 Task: Use Camera Shutter Effect in this video Movie B.mp4
Action: Mouse moved to (164, 107)
Screenshot: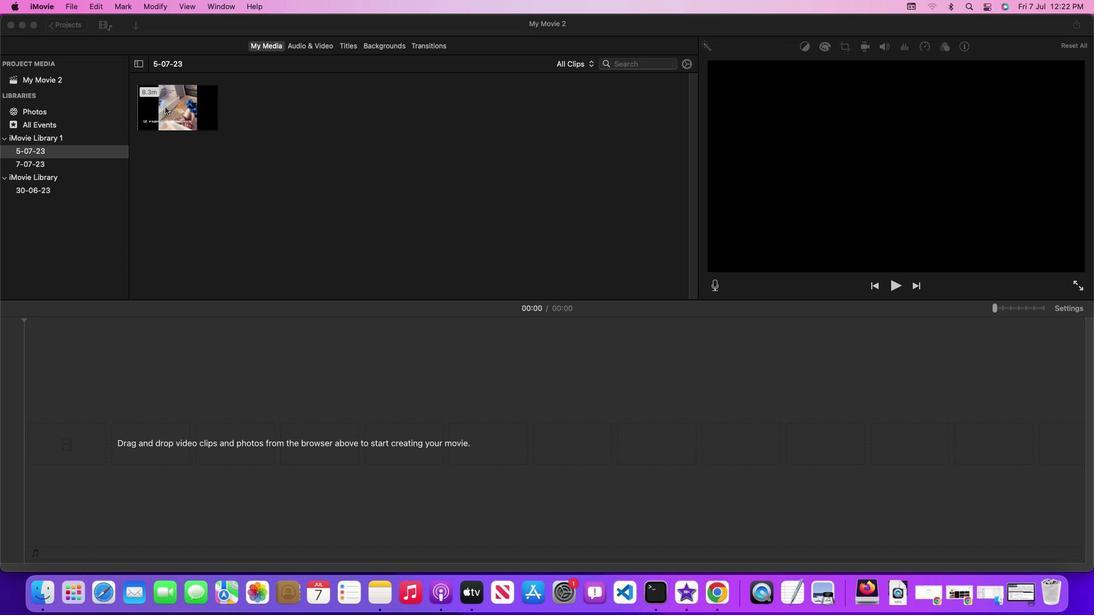 
Action: Mouse pressed left at (164, 107)
Screenshot: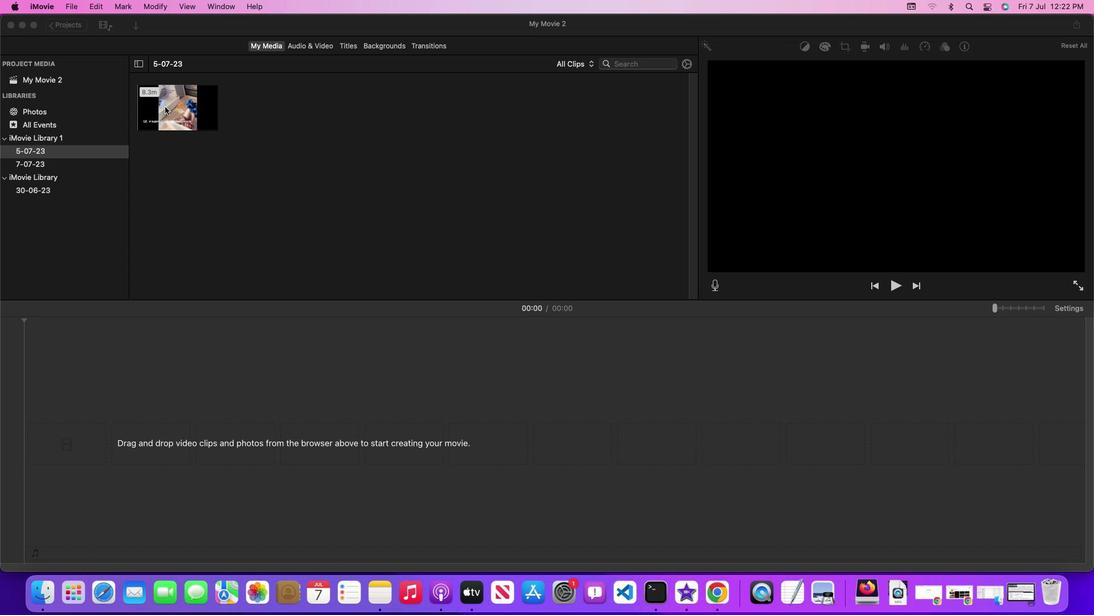 
Action: Mouse pressed left at (164, 107)
Screenshot: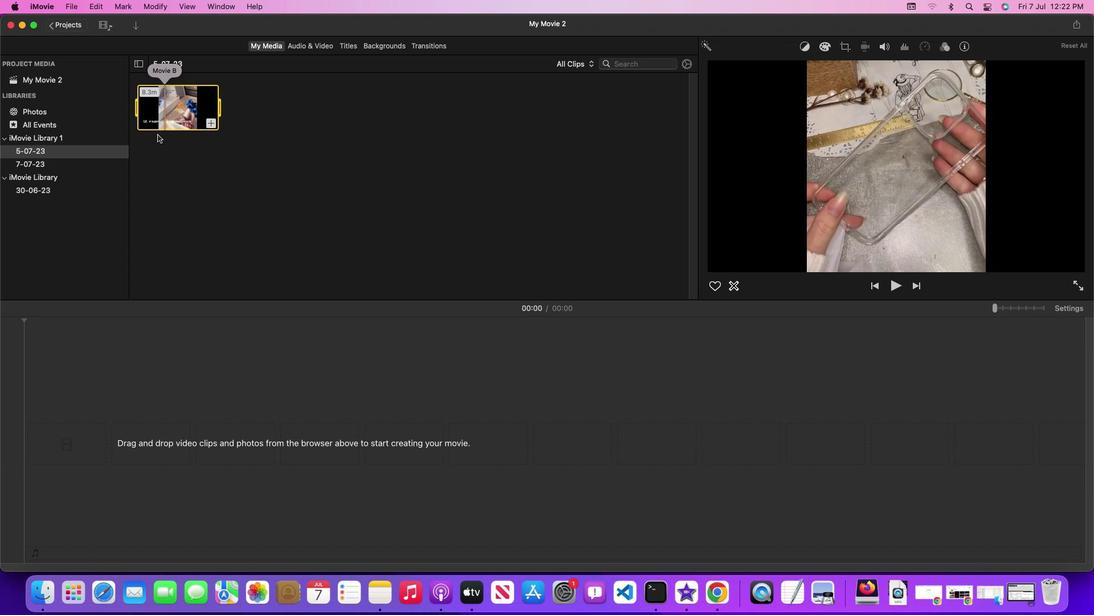 
Action: Mouse moved to (324, 45)
Screenshot: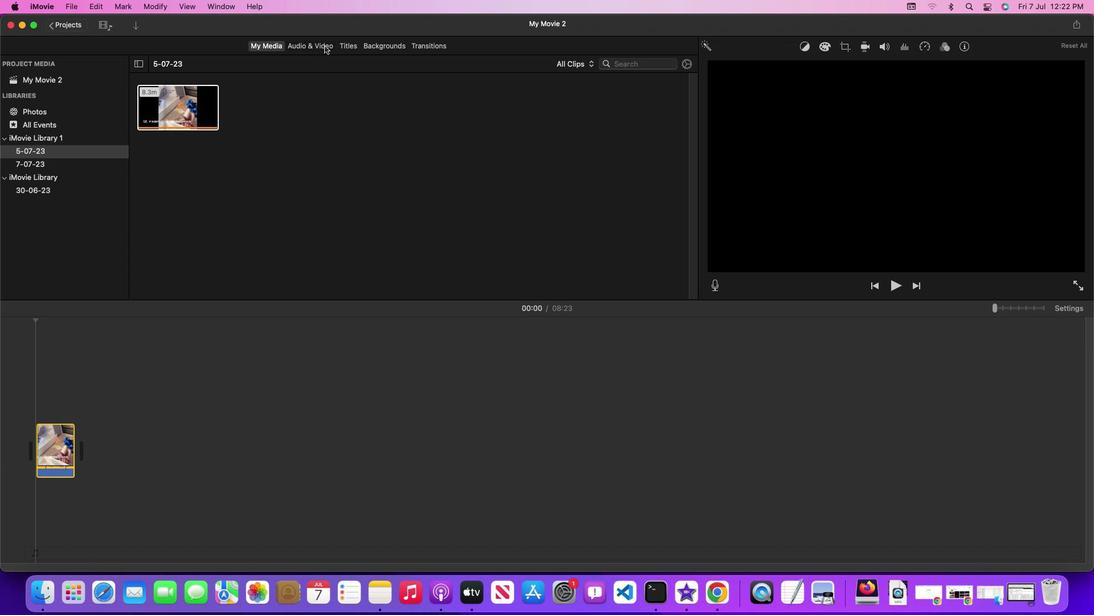 
Action: Mouse pressed left at (324, 45)
Screenshot: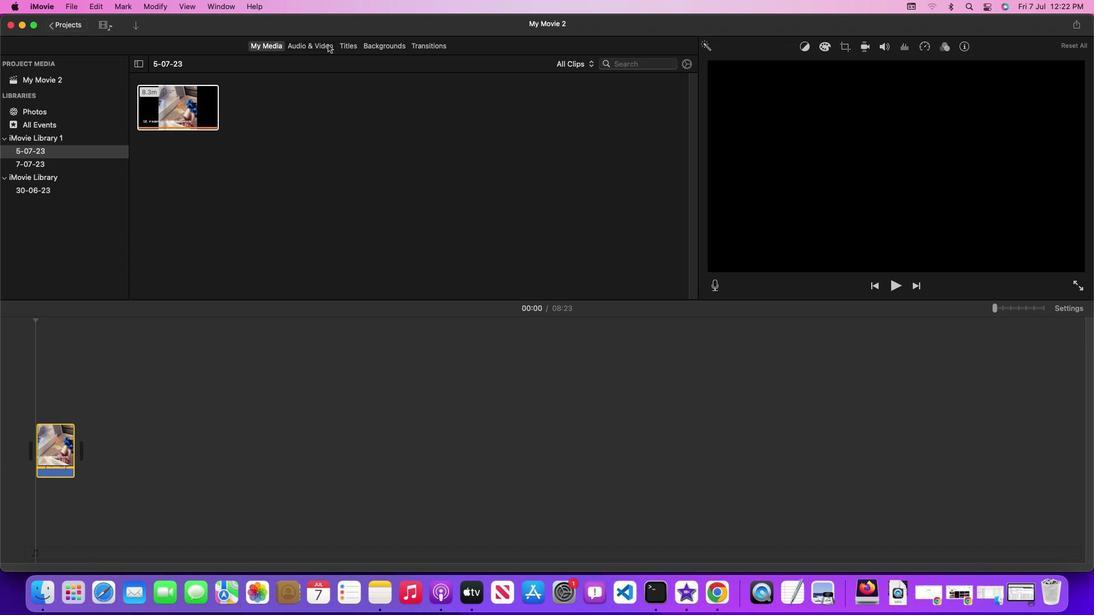 
Action: Mouse moved to (695, 151)
Screenshot: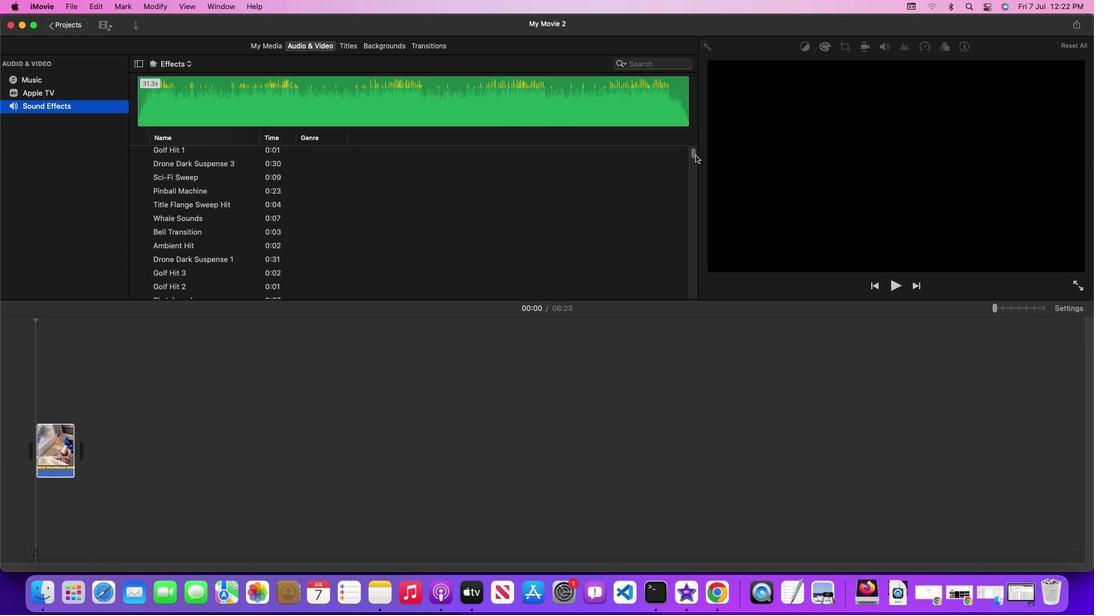 
Action: Mouse pressed left at (695, 151)
Screenshot: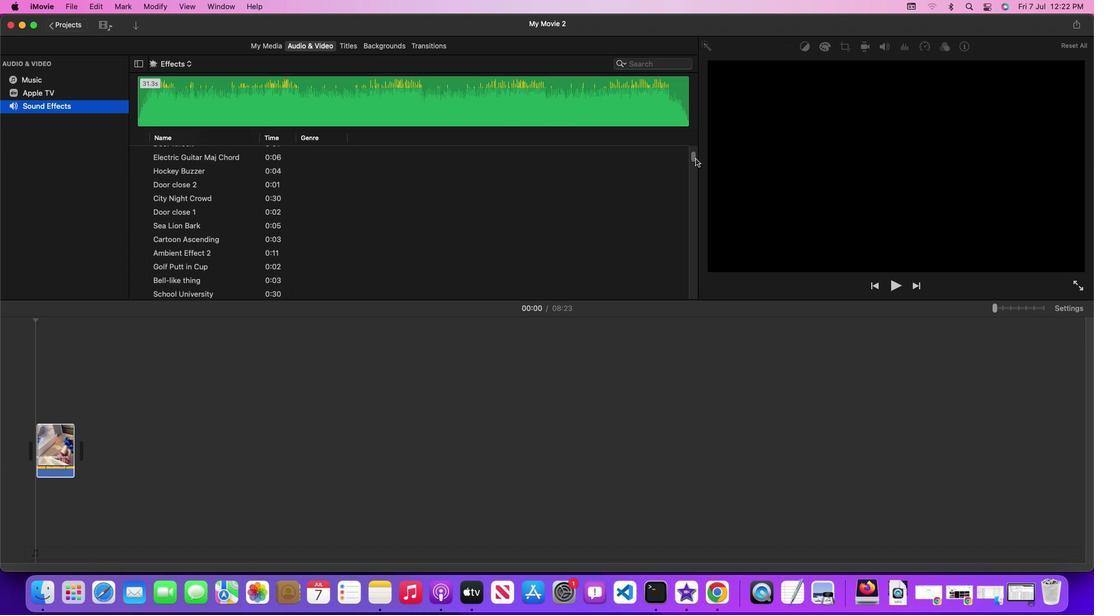 
Action: Mouse moved to (576, 239)
Screenshot: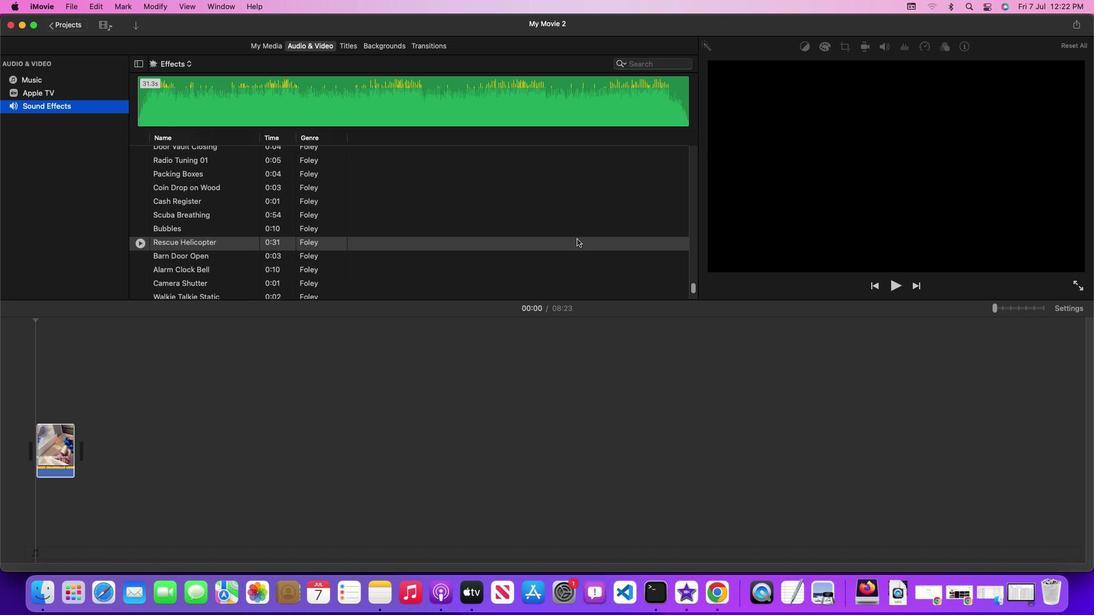 
Action: Mouse scrolled (576, 239) with delta (0, 0)
Screenshot: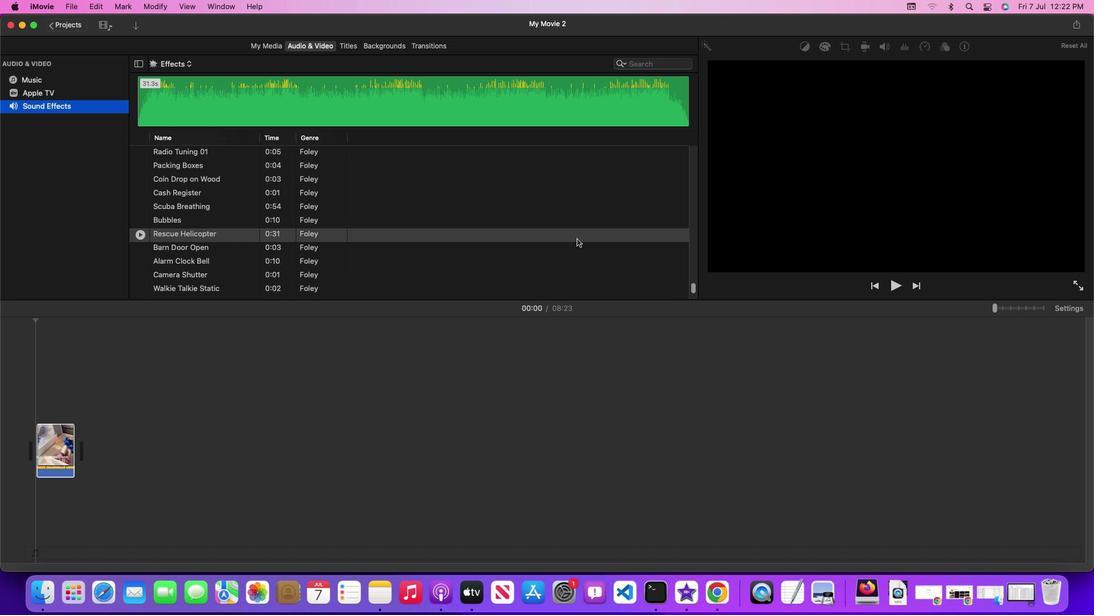 
Action: Mouse scrolled (576, 239) with delta (0, 0)
Screenshot: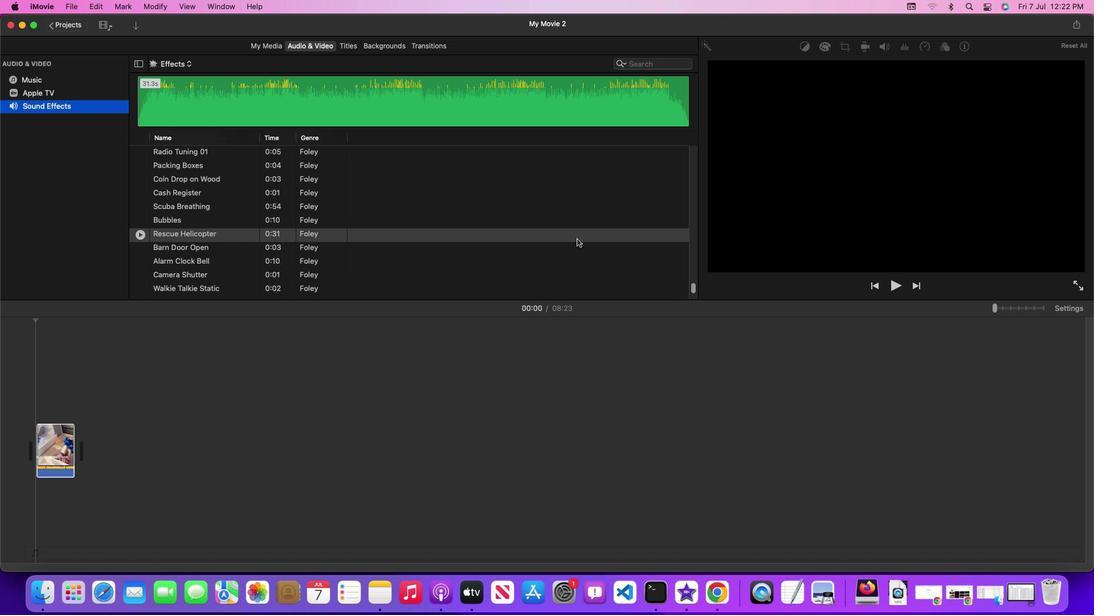 
Action: Mouse scrolled (576, 239) with delta (0, 0)
Screenshot: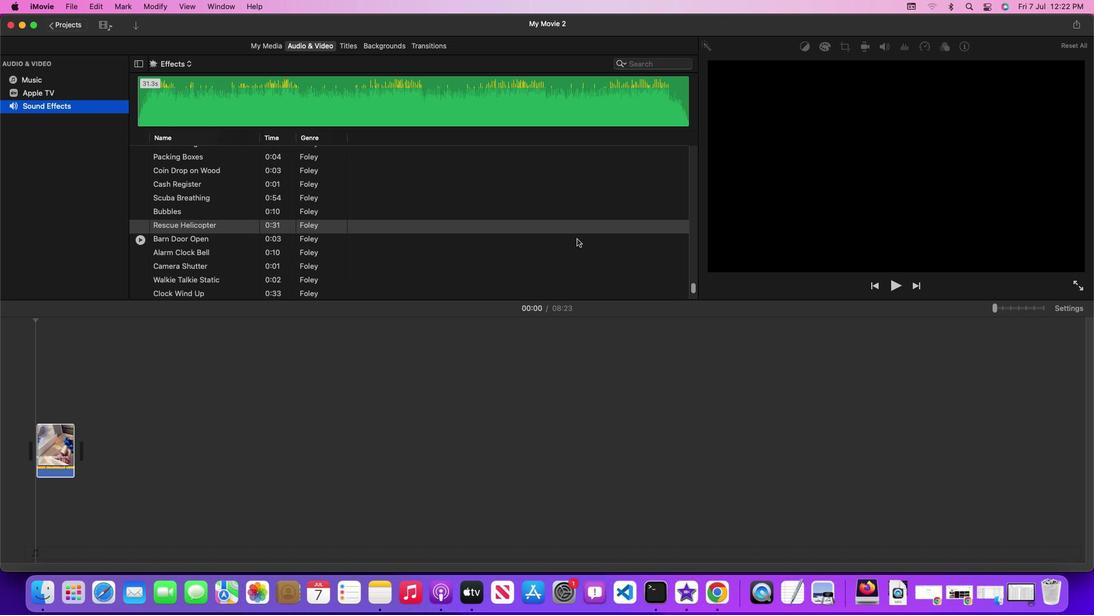 
Action: Mouse scrolled (576, 239) with delta (0, 0)
Screenshot: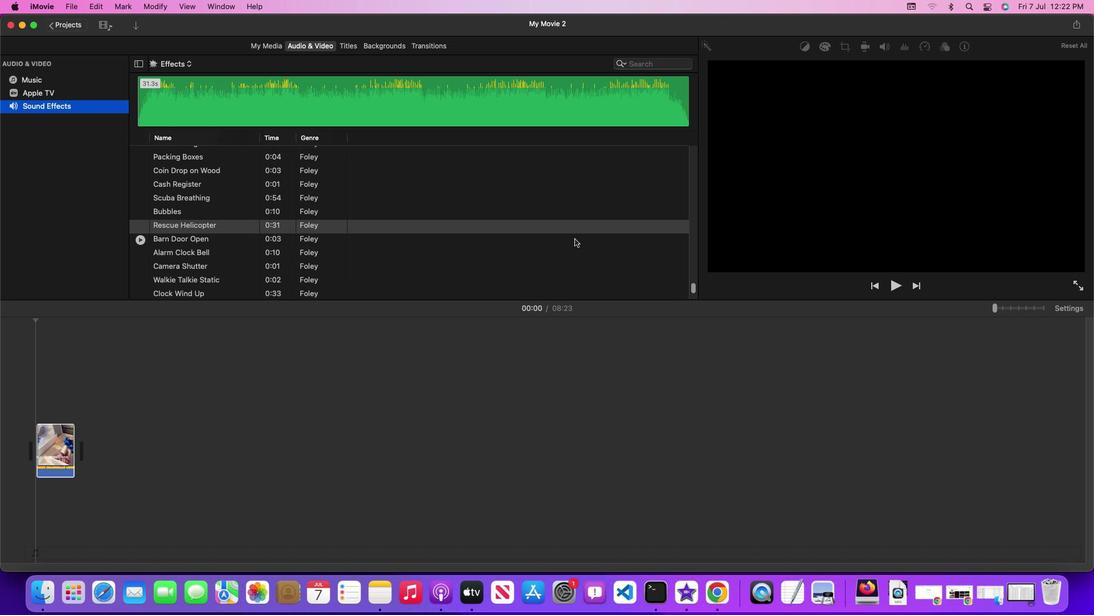 
Action: Mouse moved to (407, 272)
Screenshot: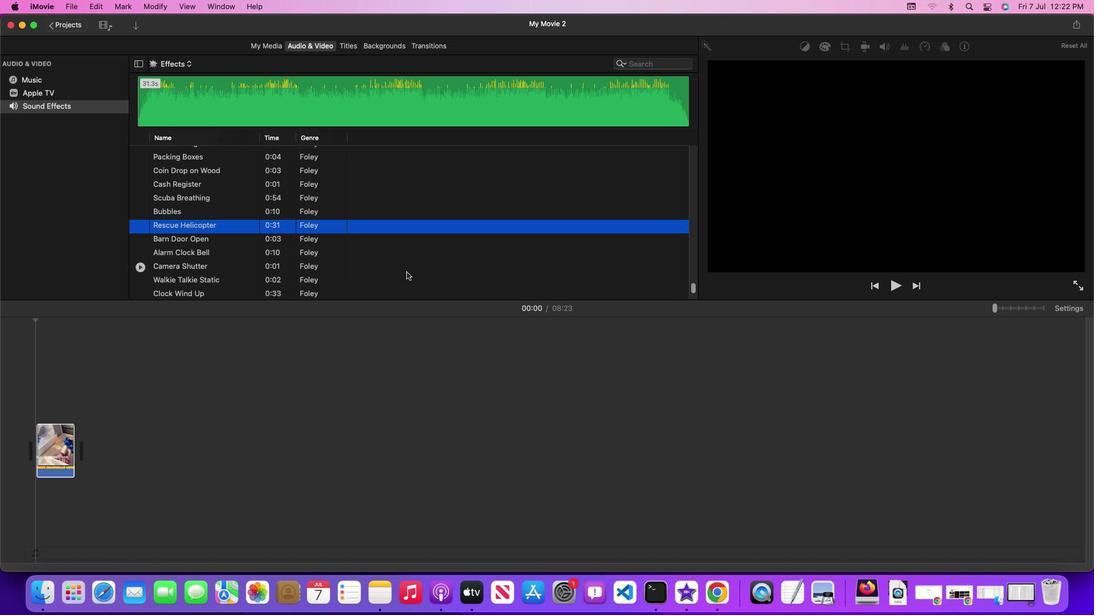 
Action: Mouse pressed left at (407, 272)
Screenshot: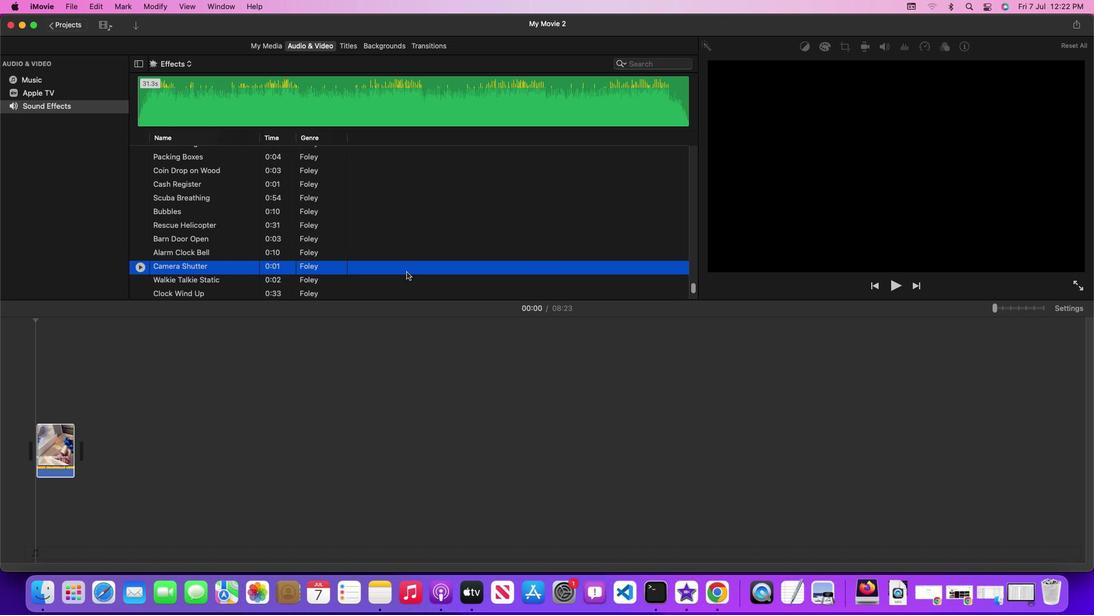 
Action: Mouse moved to (407, 267)
Screenshot: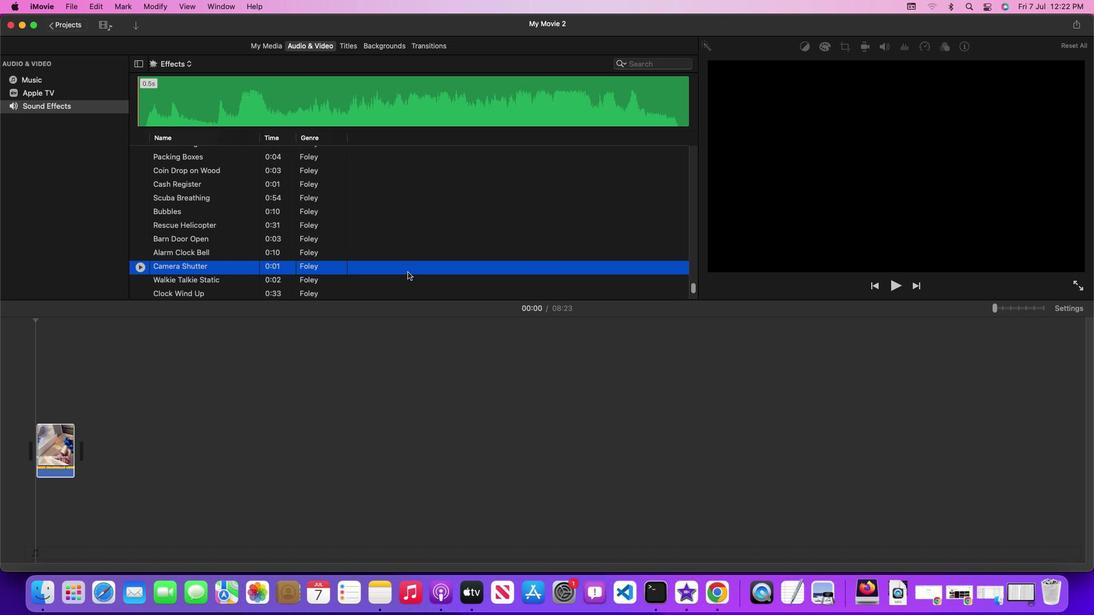 
Action: Mouse pressed left at (407, 267)
Screenshot: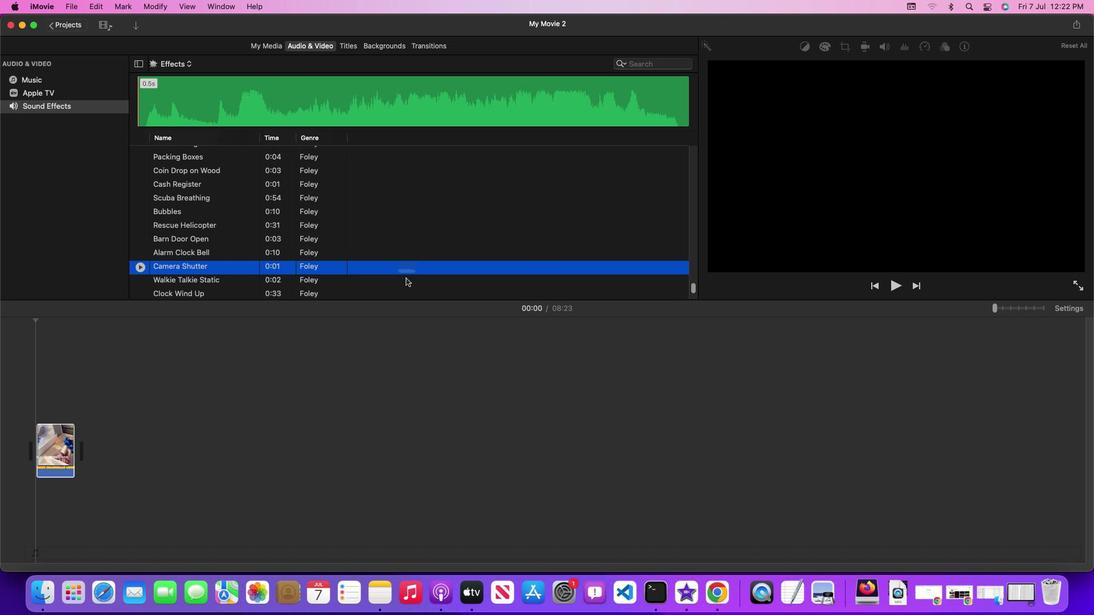 
Action: Mouse moved to (209, 381)
Screenshot: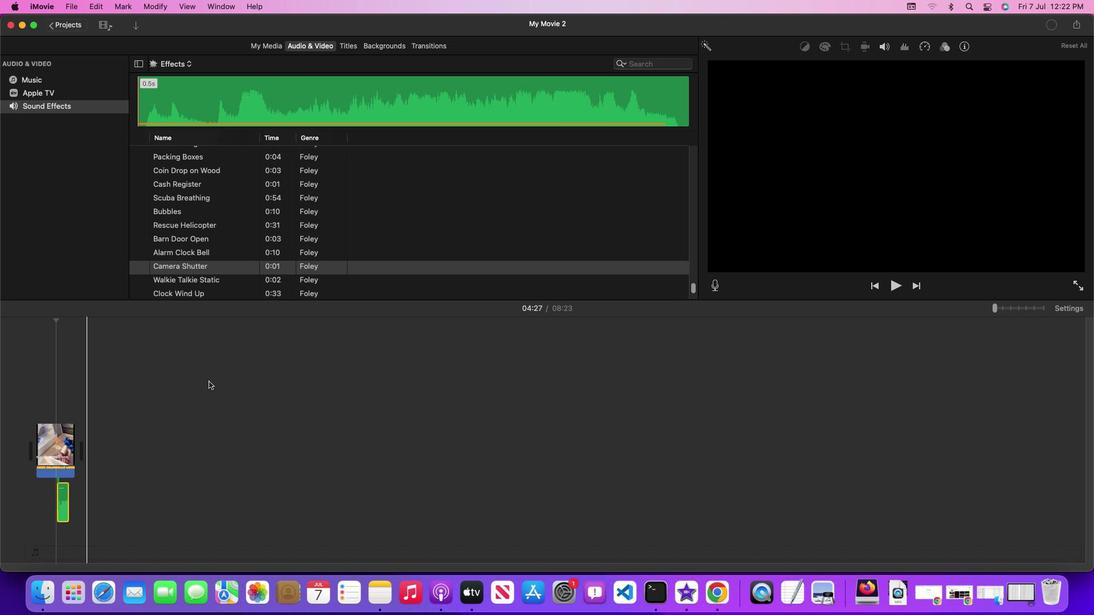 
